 Task: Change the comments notification setting to comments for you.
Action: Mouse moved to (879, 60)
Screenshot: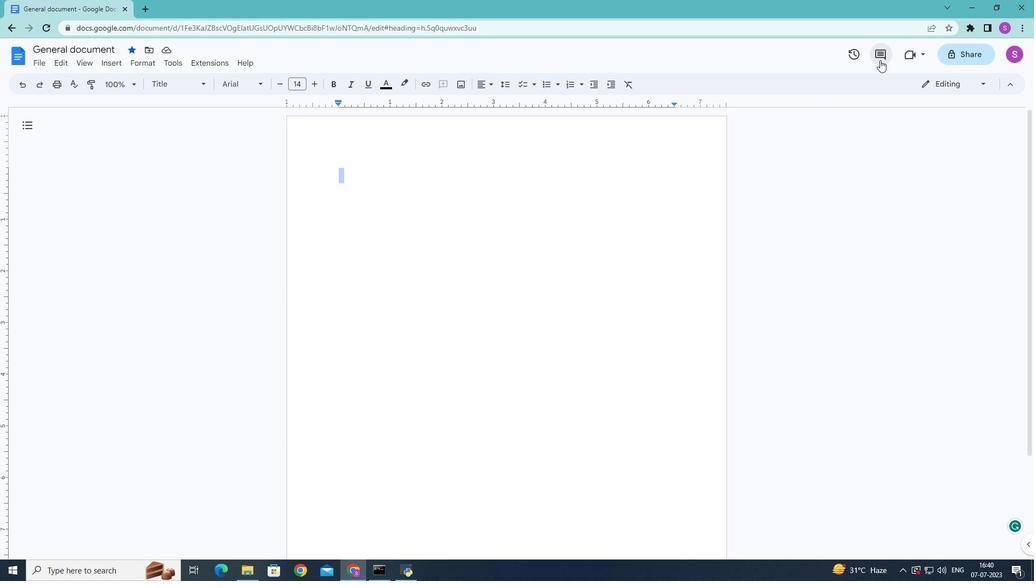 
Action: Mouse pressed left at (879, 60)
Screenshot: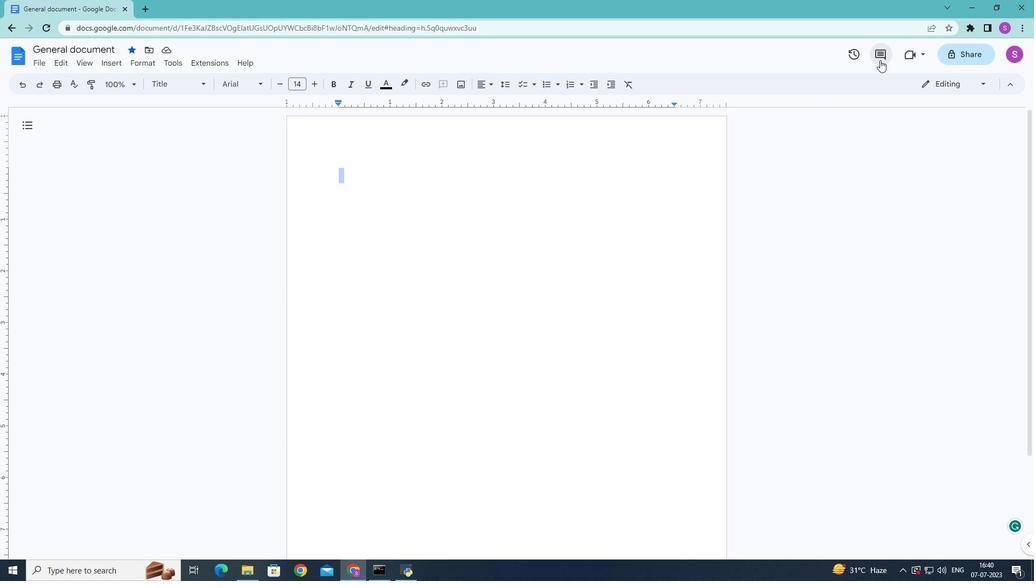 
Action: Mouse moved to (970, 84)
Screenshot: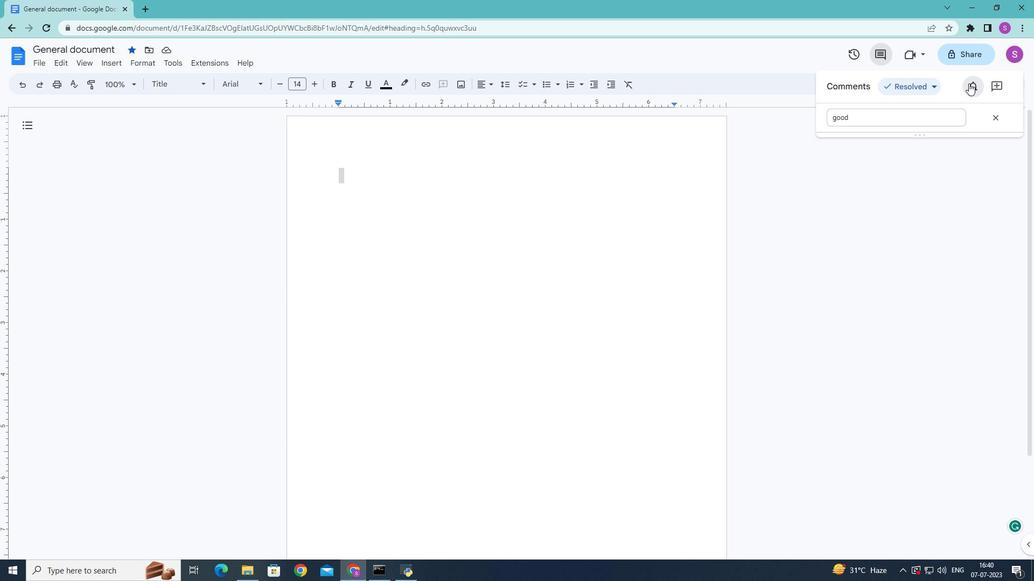 
Action: Mouse pressed left at (970, 84)
Screenshot: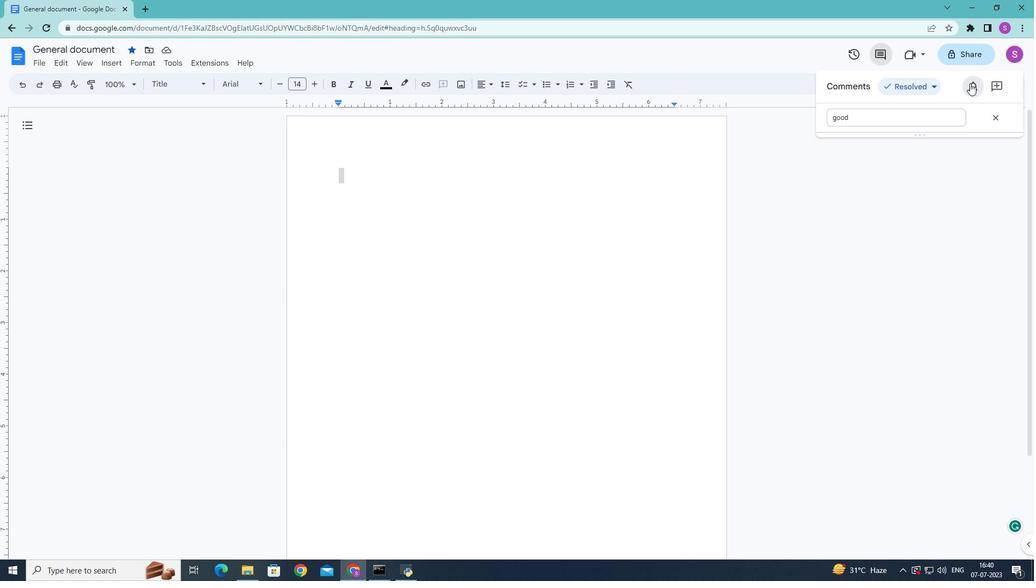
Action: Mouse moved to (434, 243)
Screenshot: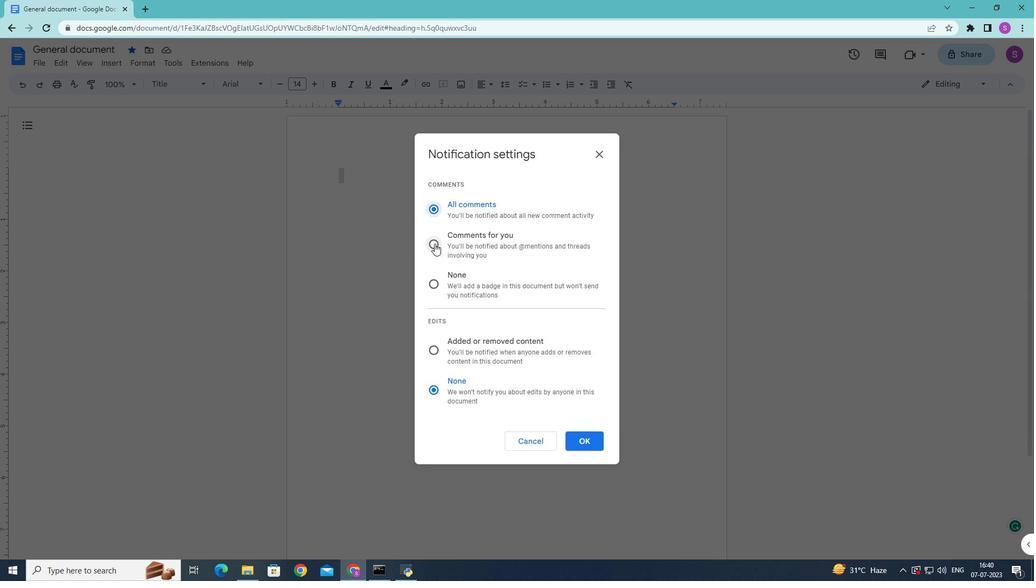 
Action: Mouse pressed left at (434, 243)
Screenshot: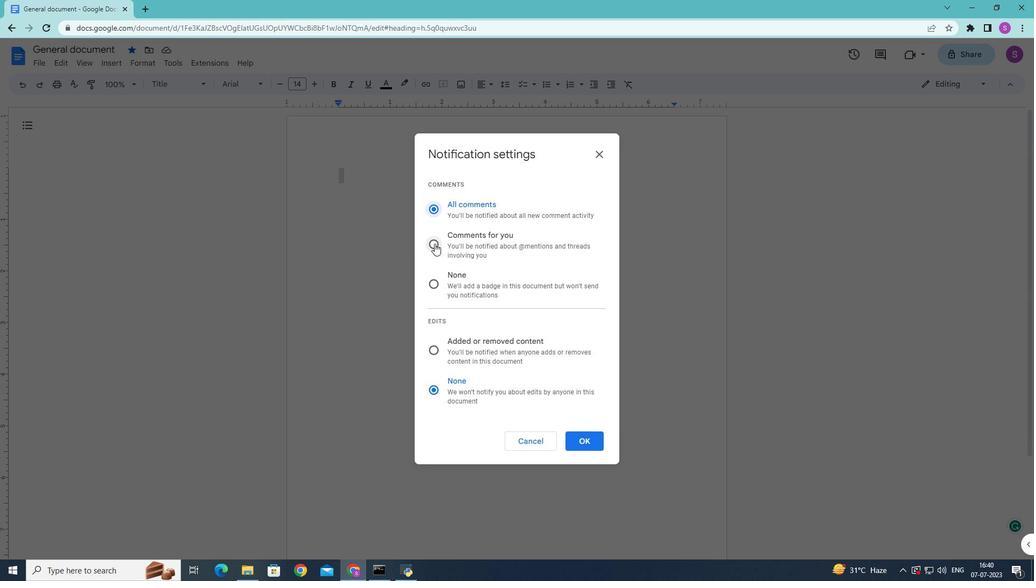 
Action: Mouse moved to (592, 440)
Screenshot: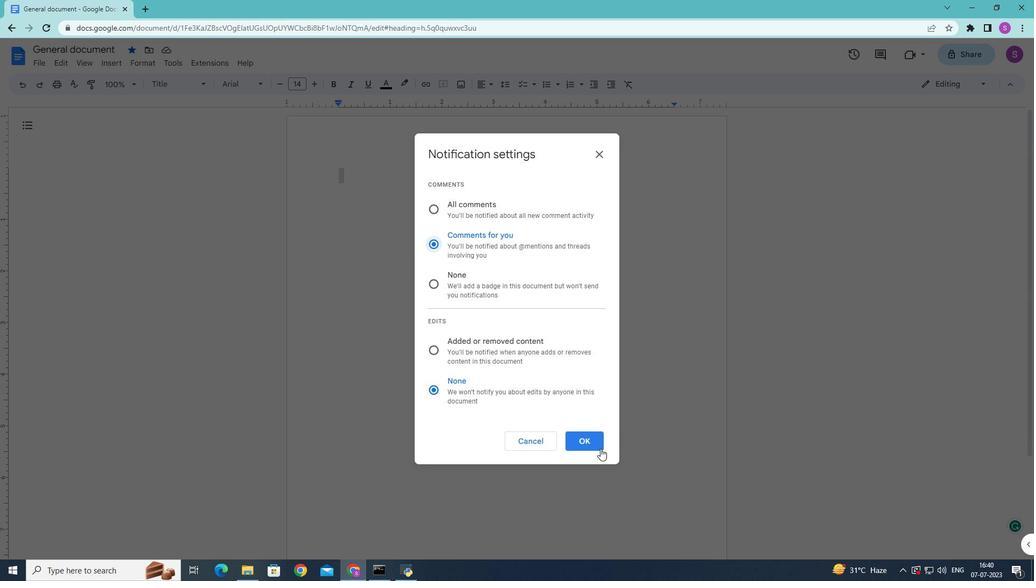 
Action: Mouse pressed left at (592, 440)
Screenshot: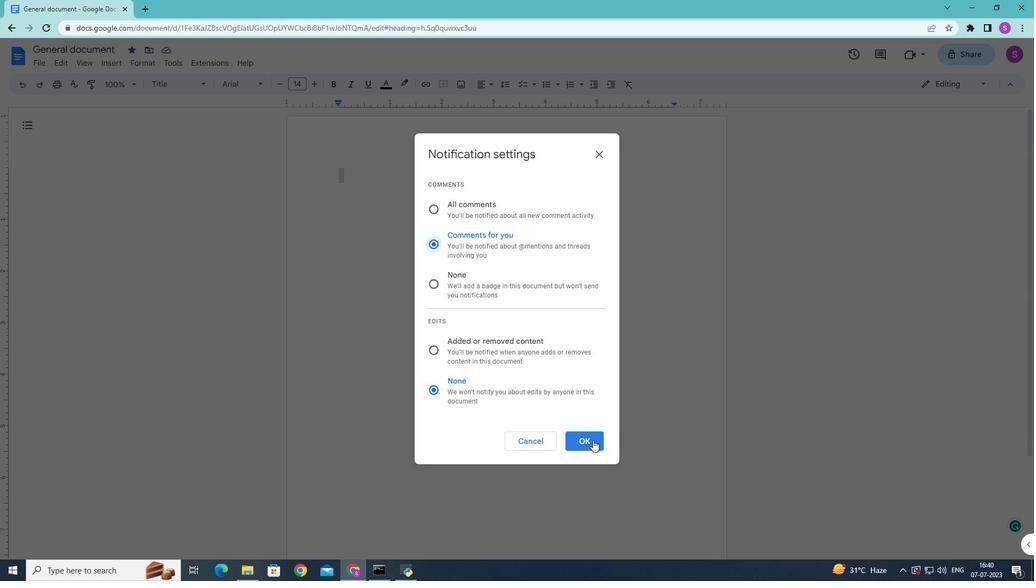 
